 Task: Add Sprouts Sandalwood & Yuzu Moisturizing Body Wash to the cart.
Action: Mouse moved to (787, 278)
Screenshot: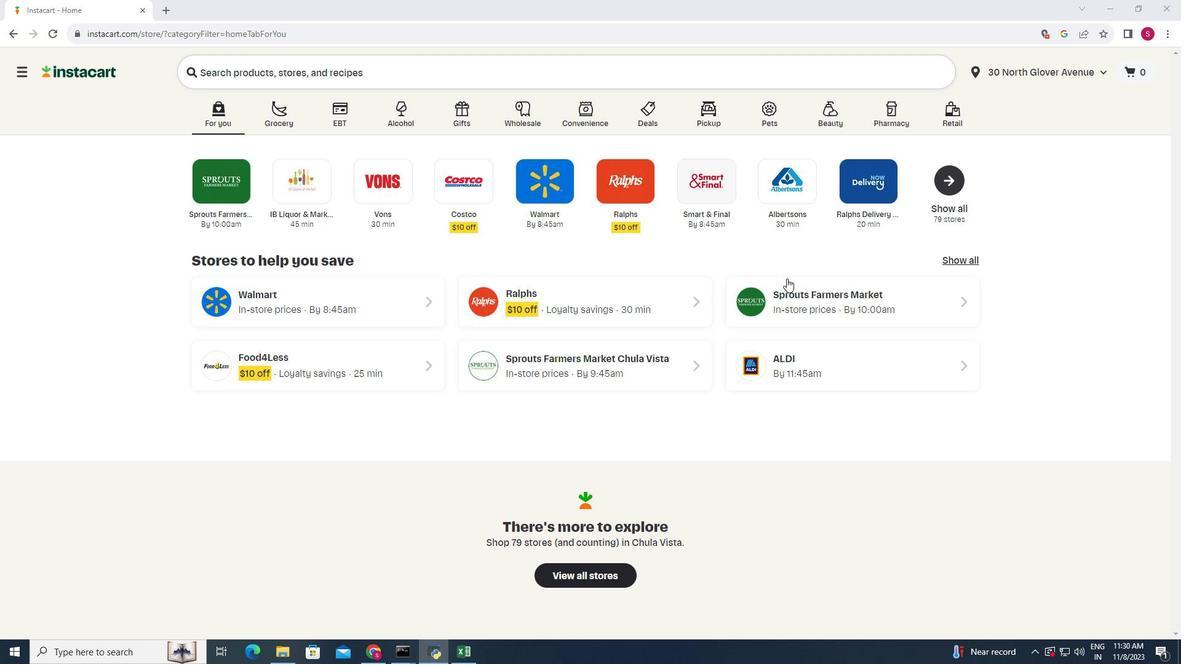 
Action: Mouse pressed left at (787, 278)
Screenshot: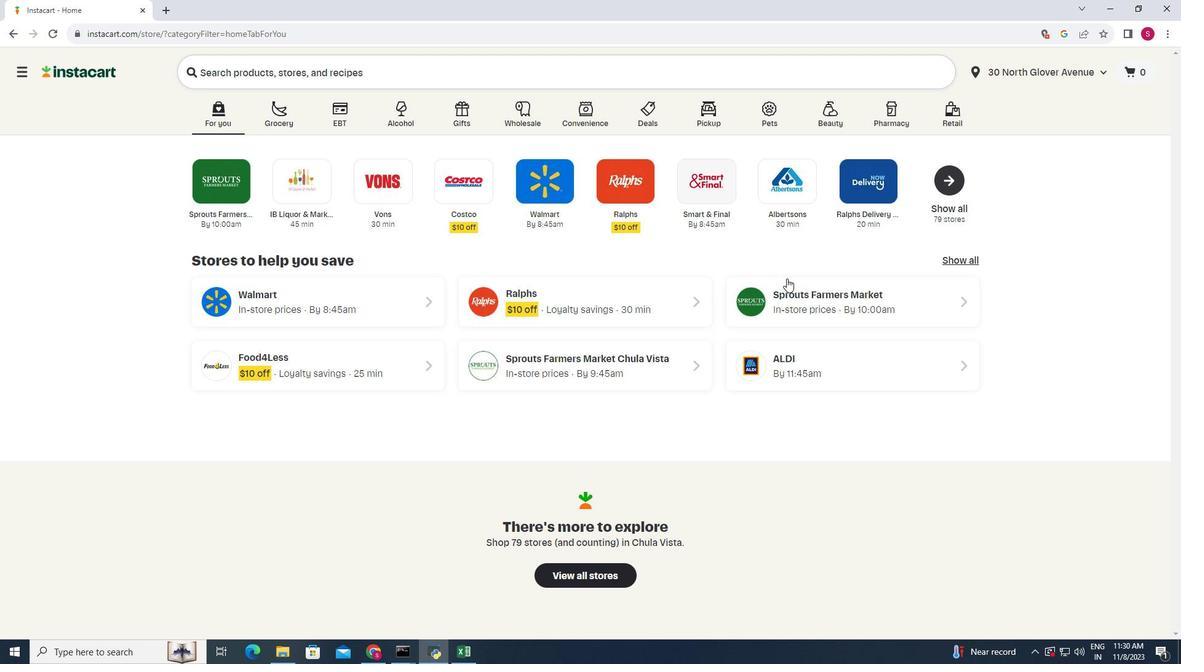 
Action: Mouse moved to (91, 482)
Screenshot: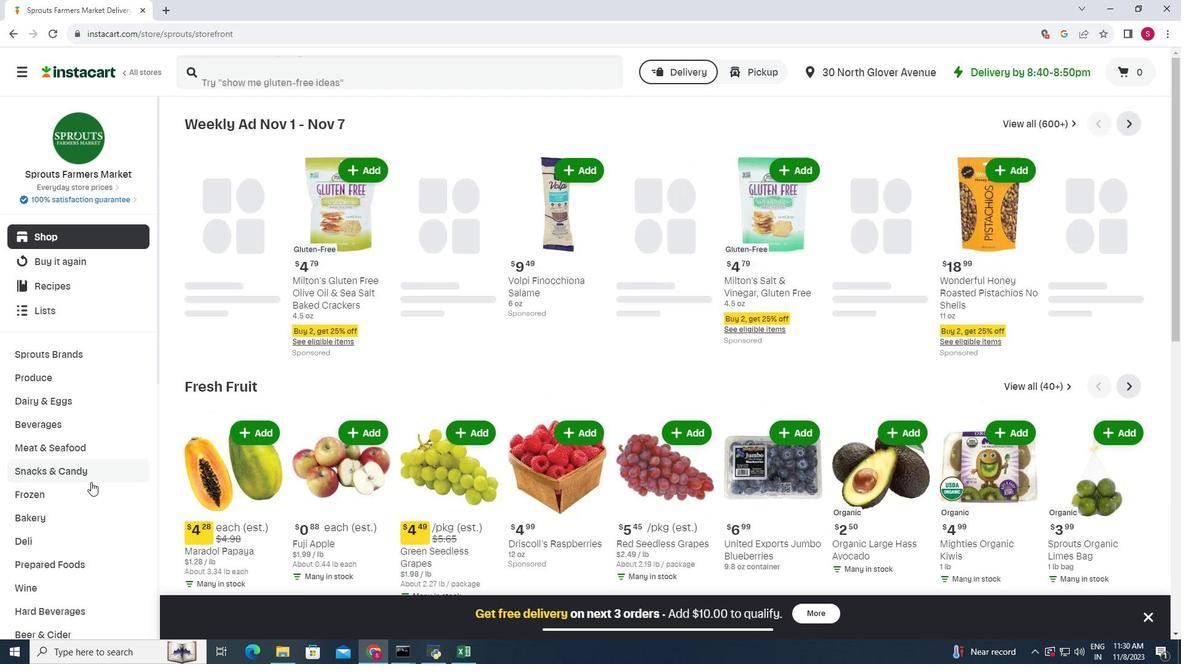 
Action: Mouse scrolled (91, 481) with delta (0, 0)
Screenshot: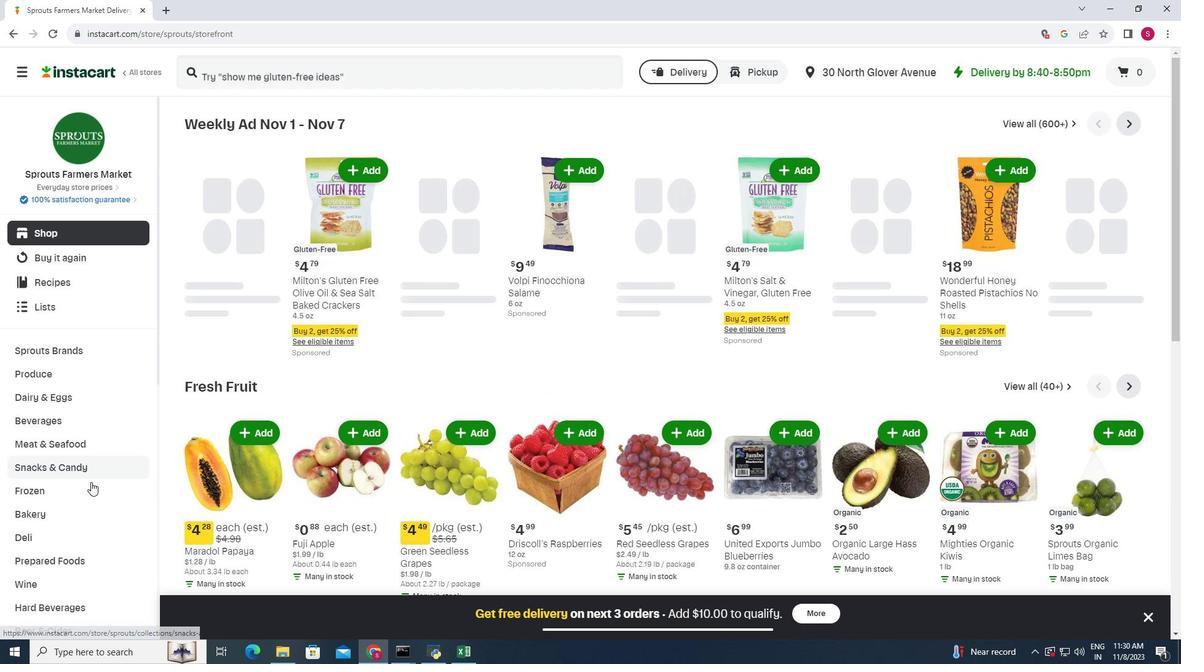 
Action: Mouse moved to (92, 480)
Screenshot: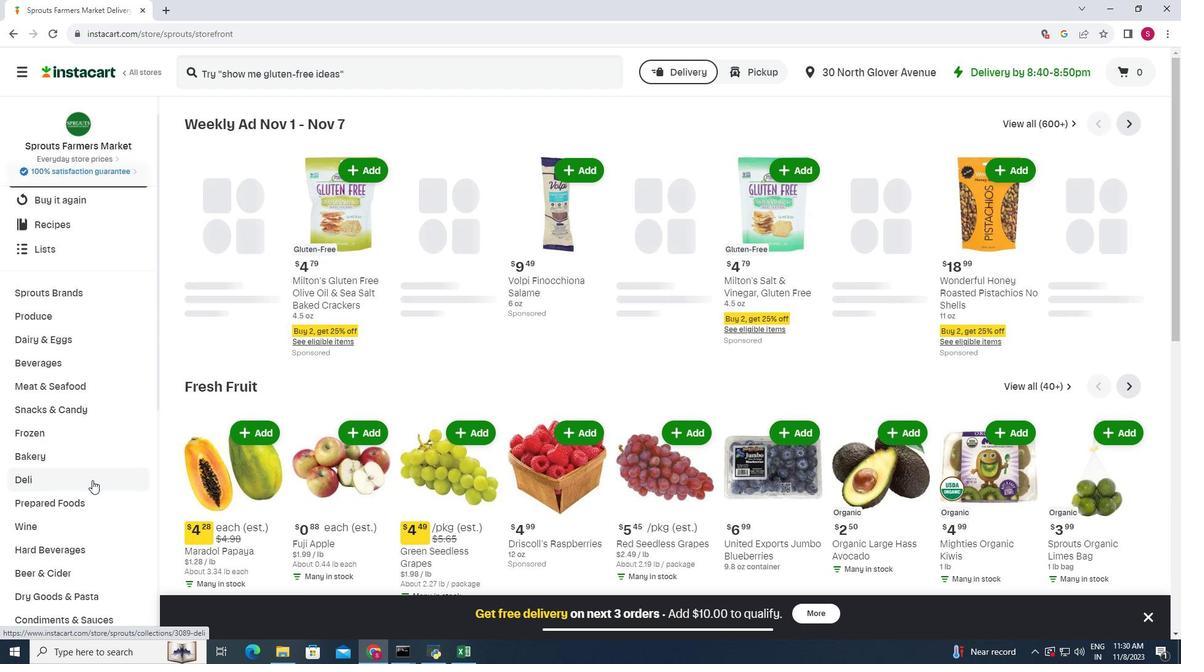 
Action: Mouse scrolled (92, 480) with delta (0, 0)
Screenshot: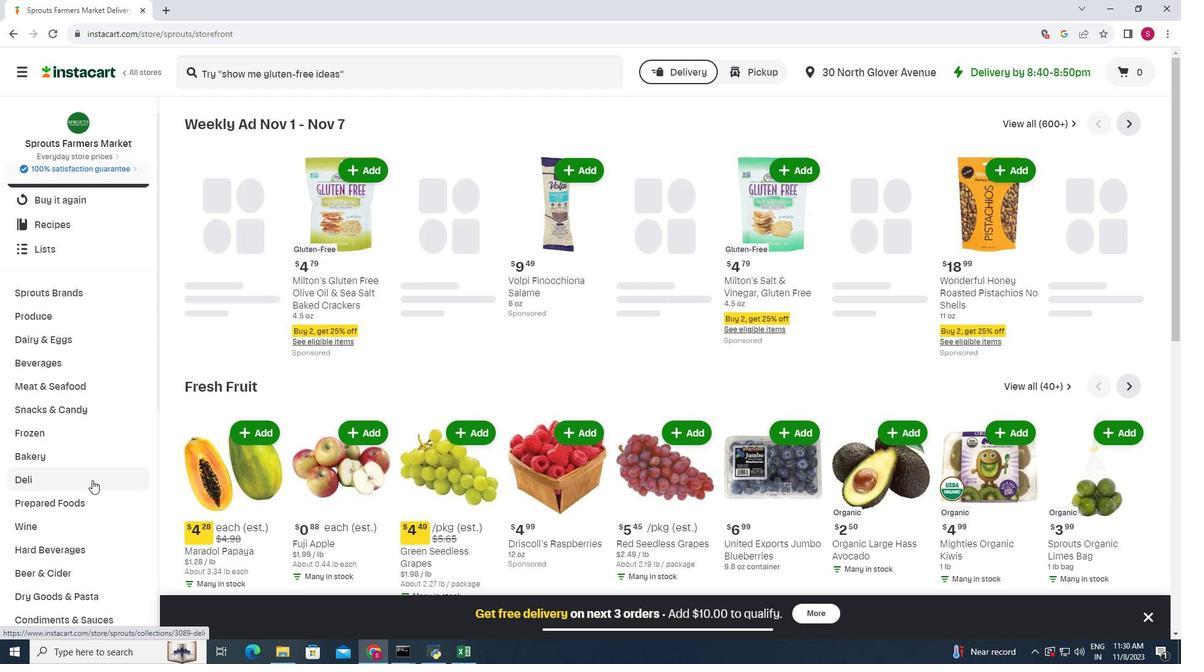 
Action: Mouse scrolled (92, 480) with delta (0, 0)
Screenshot: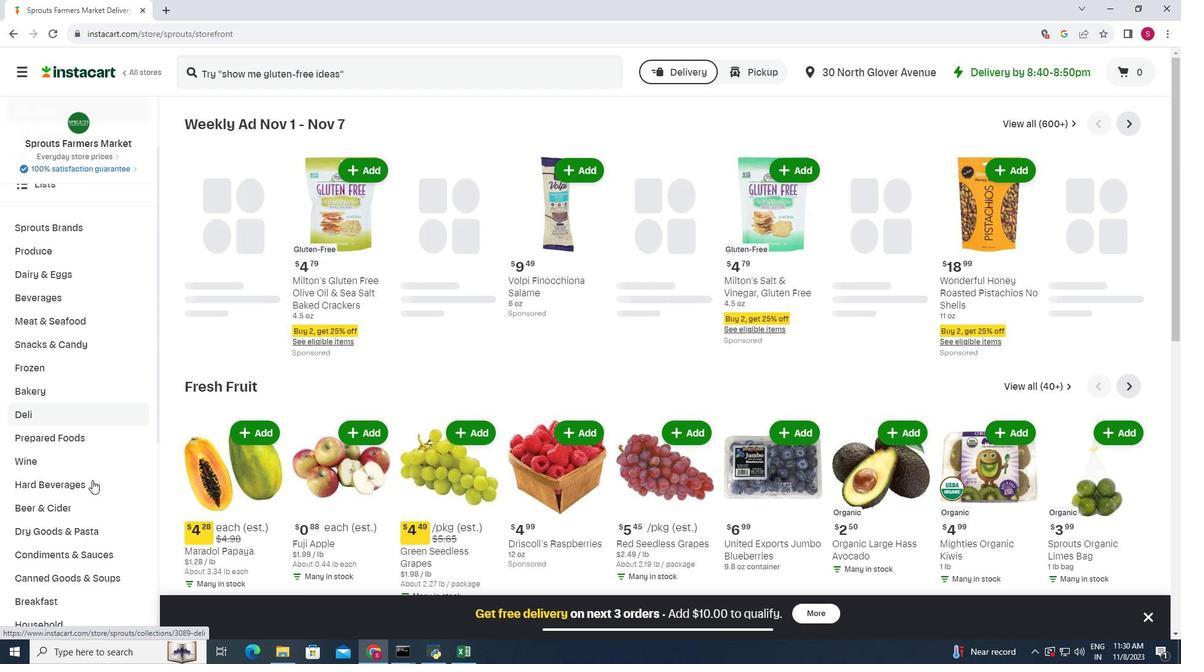 
Action: Mouse scrolled (92, 480) with delta (0, 0)
Screenshot: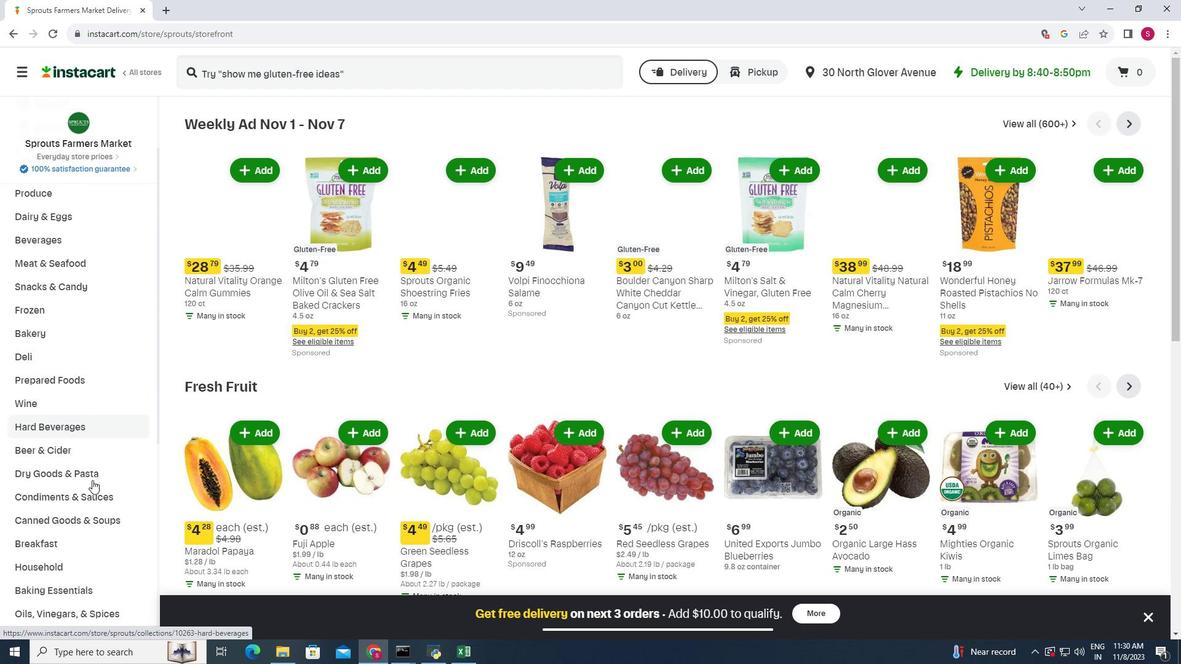 
Action: Mouse moved to (88, 460)
Screenshot: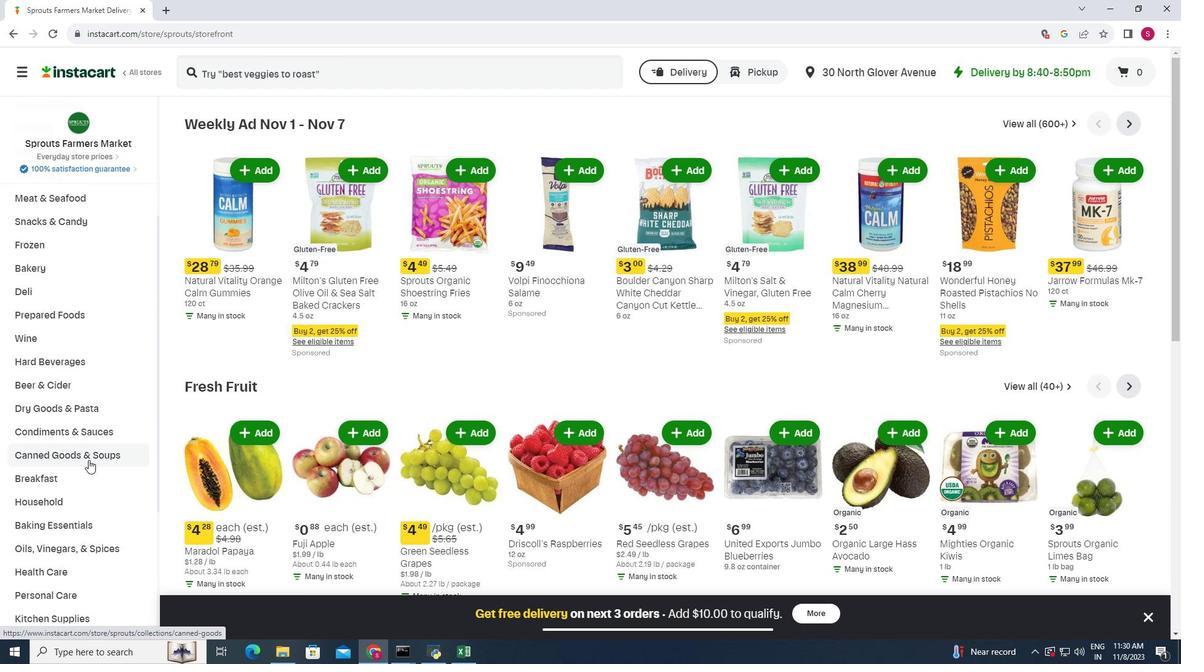 
Action: Mouse scrolled (88, 459) with delta (0, 0)
Screenshot: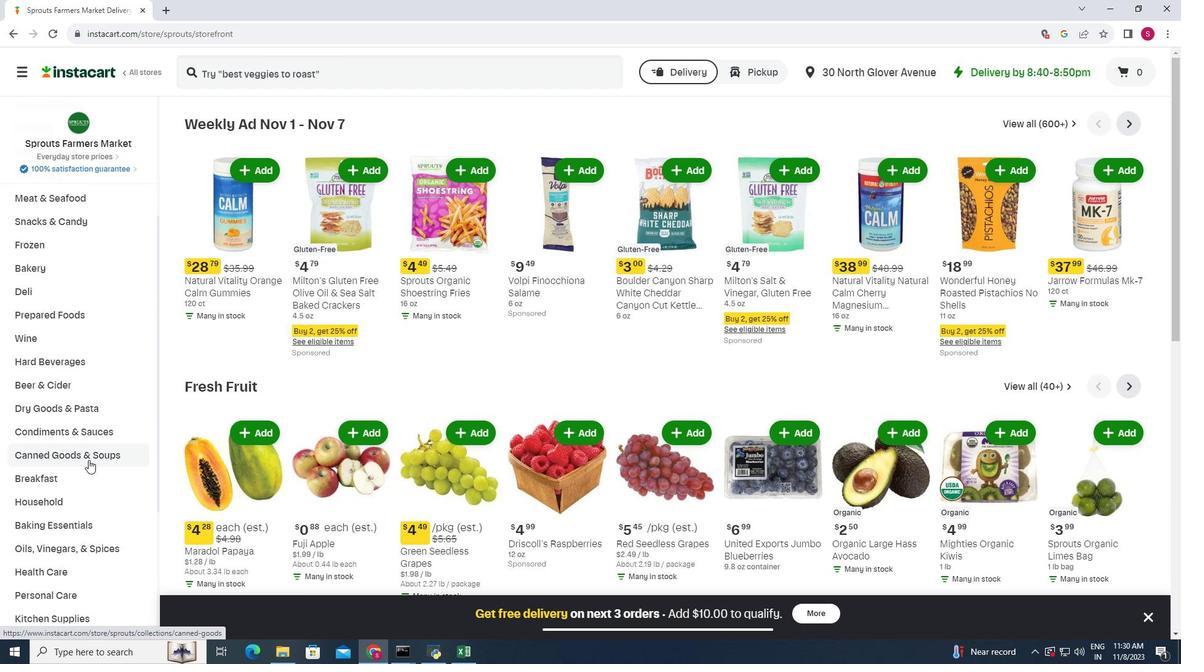 
Action: Mouse moved to (74, 540)
Screenshot: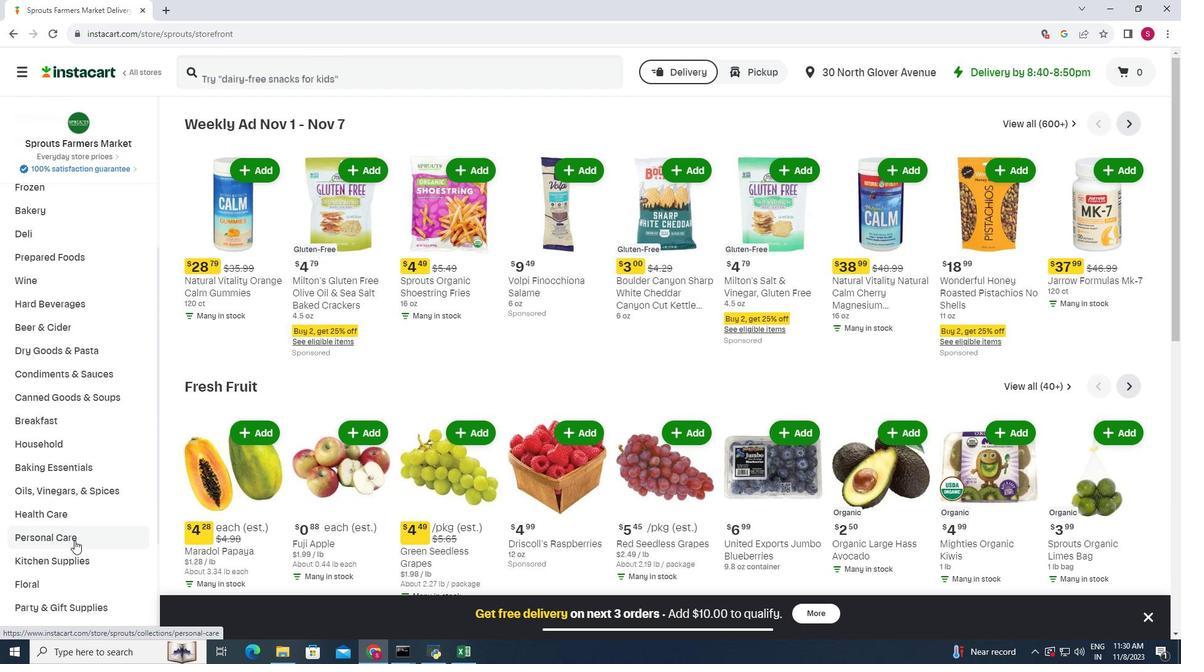 
Action: Mouse pressed left at (74, 540)
Screenshot: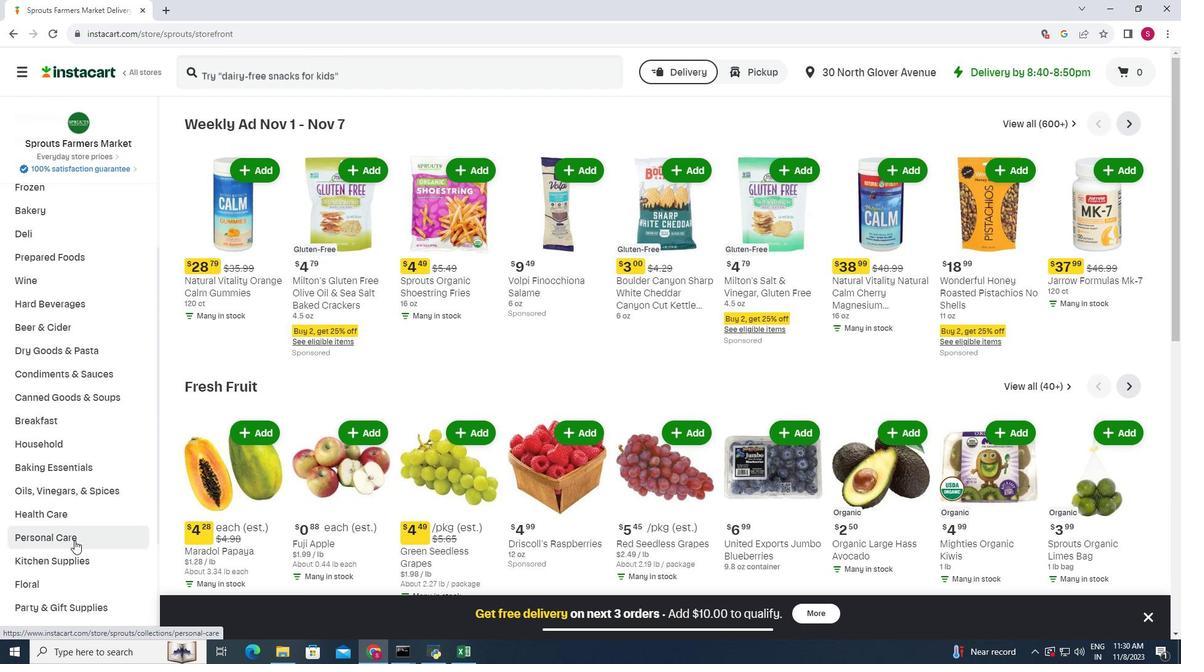 
Action: Mouse moved to (315, 157)
Screenshot: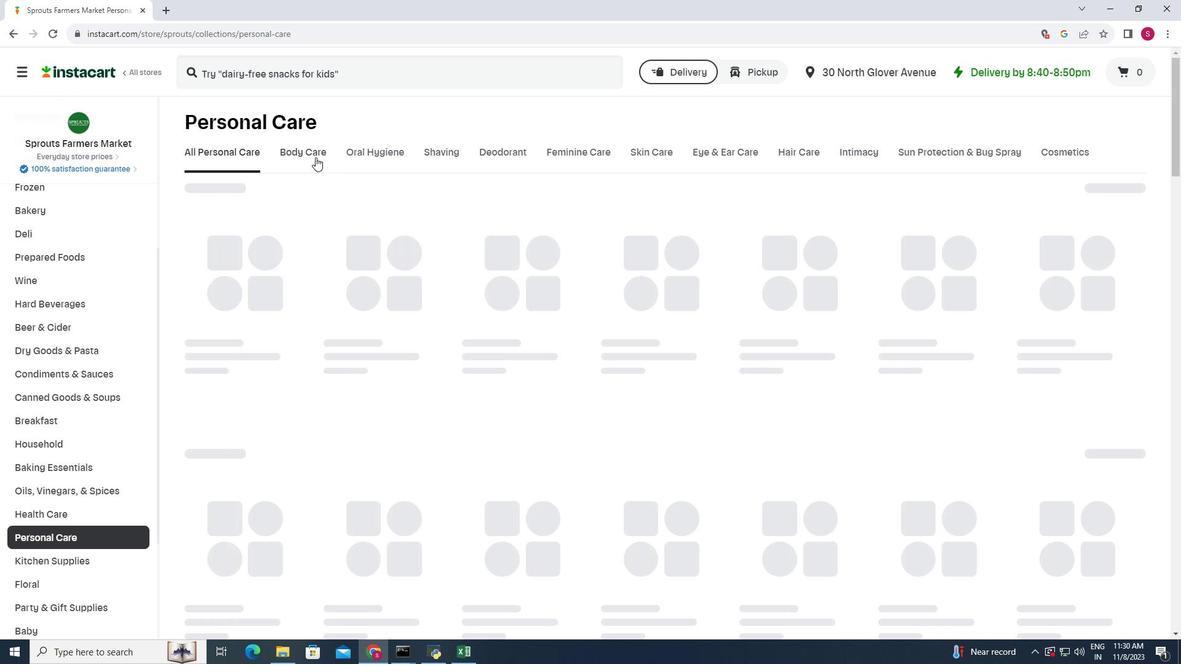
Action: Mouse pressed left at (315, 157)
Screenshot: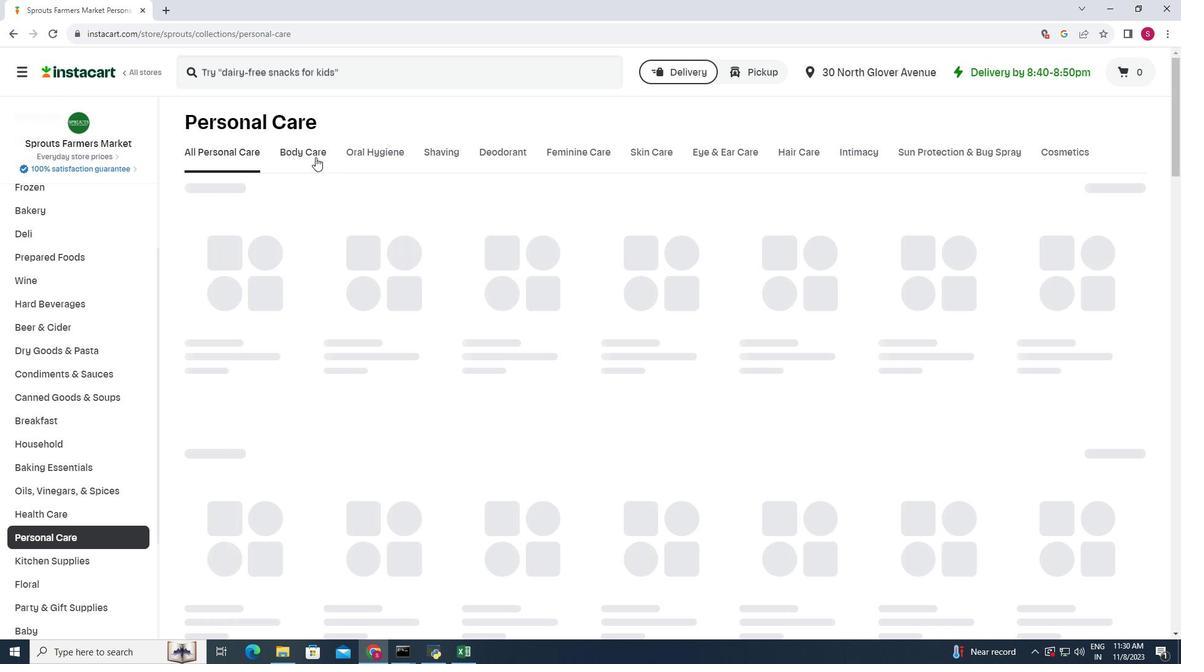 
Action: Mouse moved to (318, 67)
Screenshot: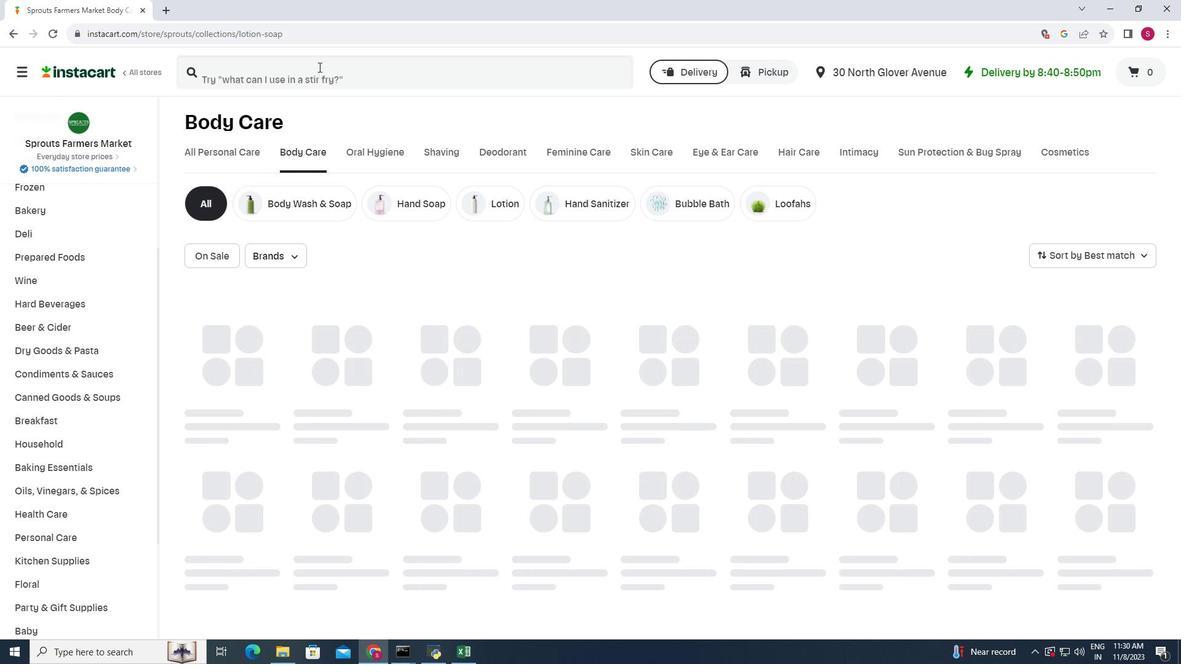 
Action: Mouse pressed left at (318, 67)
Screenshot: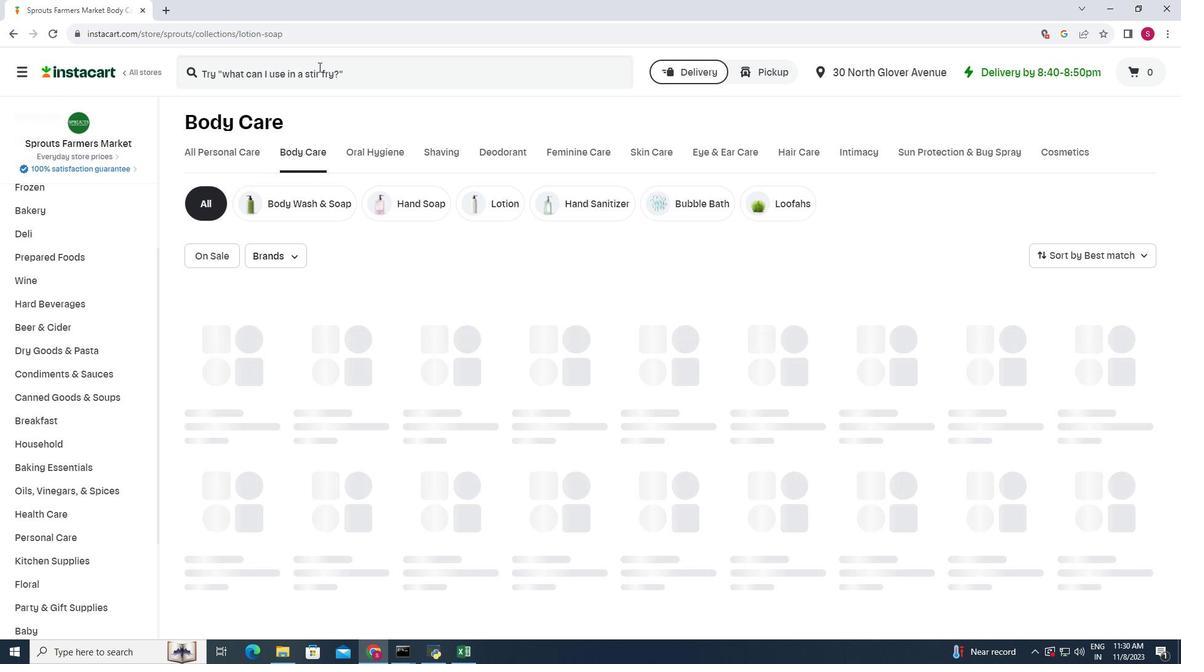 
Action: Mouse moved to (313, 73)
Screenshot: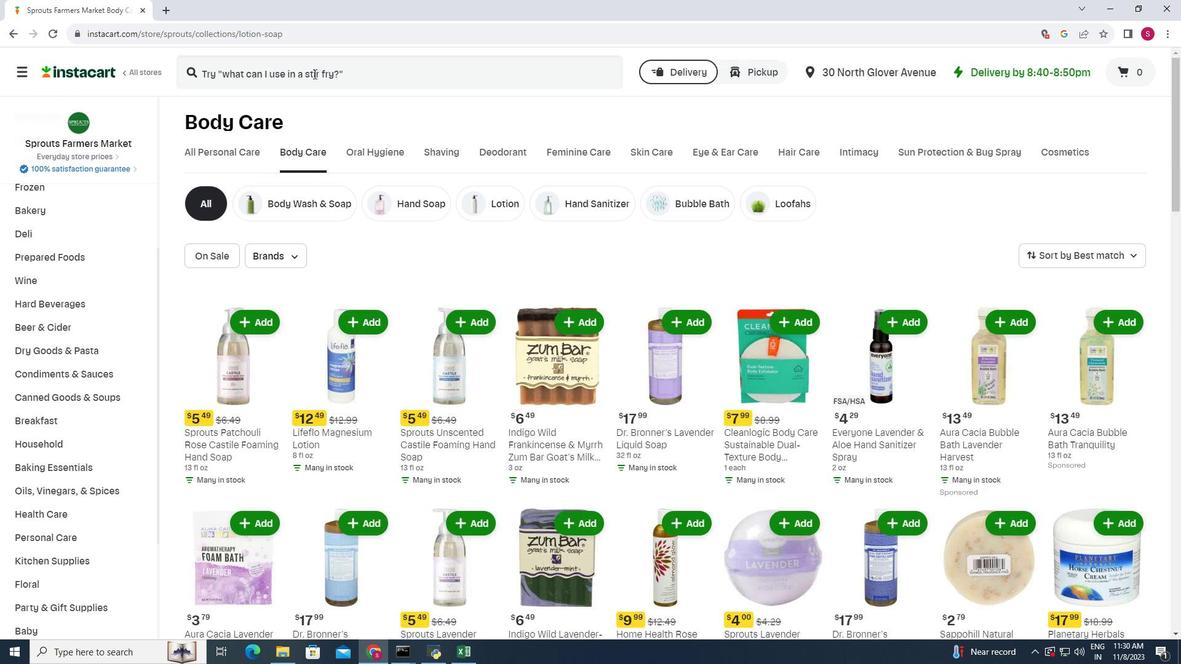 
Action: Mouse pressed left at (313, 73)
Screenshot: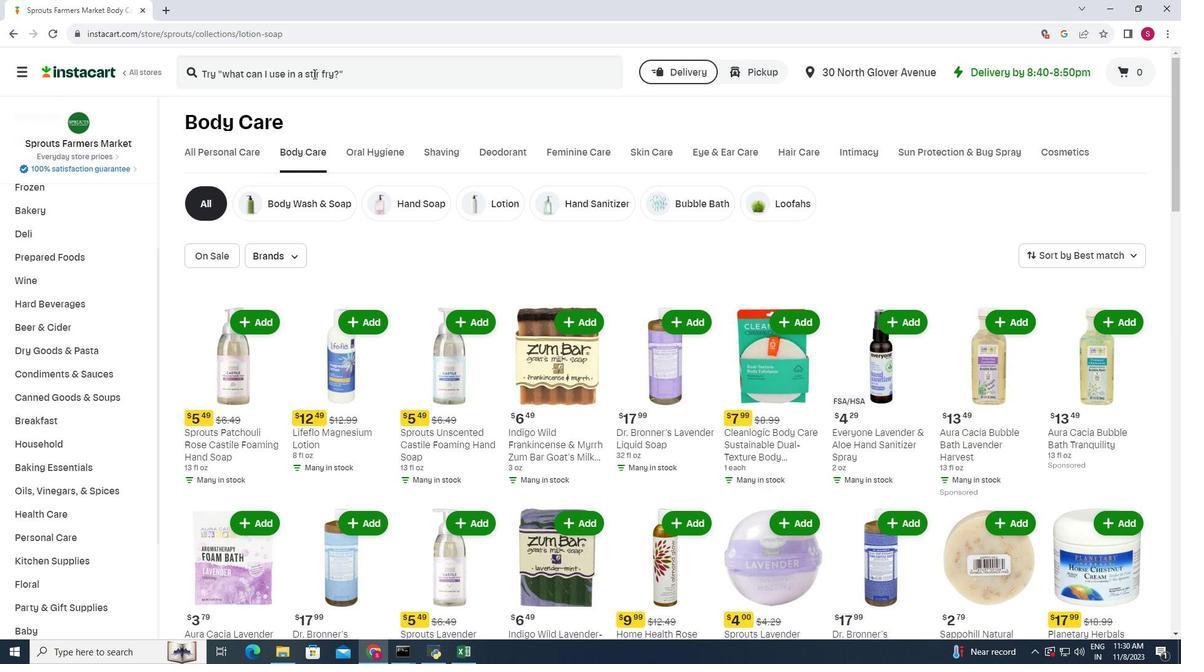 
Action: Key pressed <Key.shift>Sprouts<Key.space><Key.shift>SAndalwood<Key.space><Key.left><Key.left><Key.left><Key.left><Key.left><Key.left><Key.left><Key.left><Key.left><Key.backspace>a<Key.right><Key.right><Key.right><Key.right><Key.right><Key.right><Key.right><Key.right><Key.right><Key.shift><Key.shift><Key.shift>&<Key.space><Key.shift>Yuzu<Key.space><Key.shift>Moisturizing<Key.space><Key.shift><Key.shift><Key.shift><Key.shift>W<Key.backspace><Key.shift>Body<Key.space><Key.shift>Wash<Key.space><Key.enter>
Screenshot: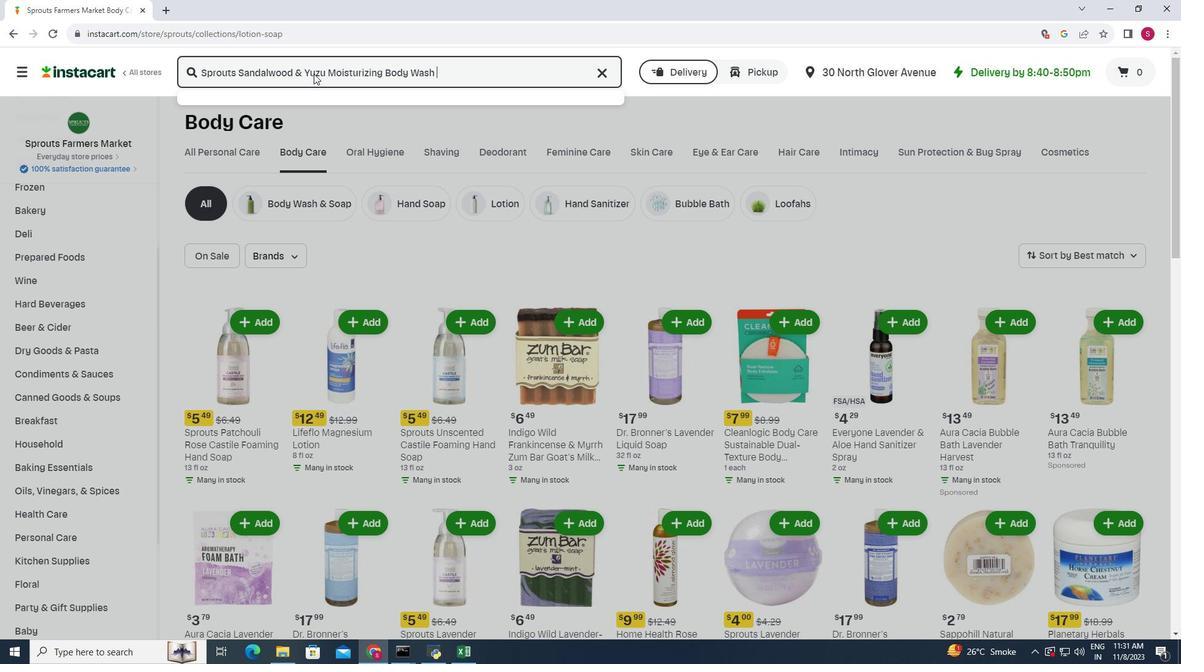 
Action: Mouse moved to (316, 169)
Screenshot: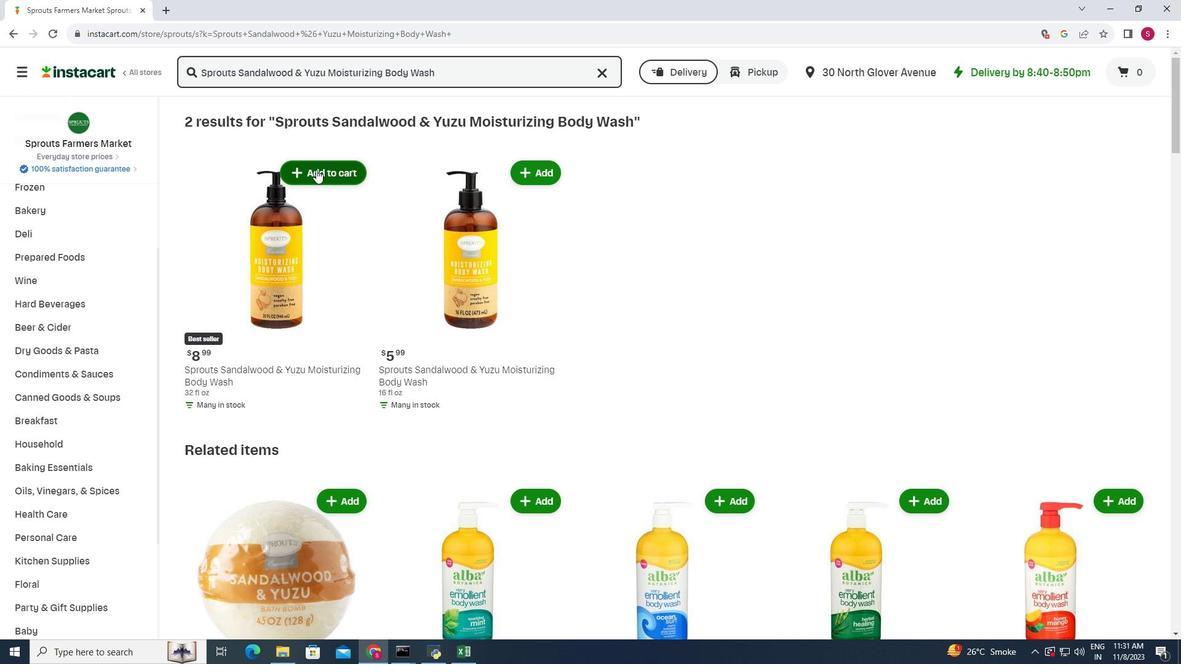 
Action: Mouse pressed left at (316, 169)
Screenshot: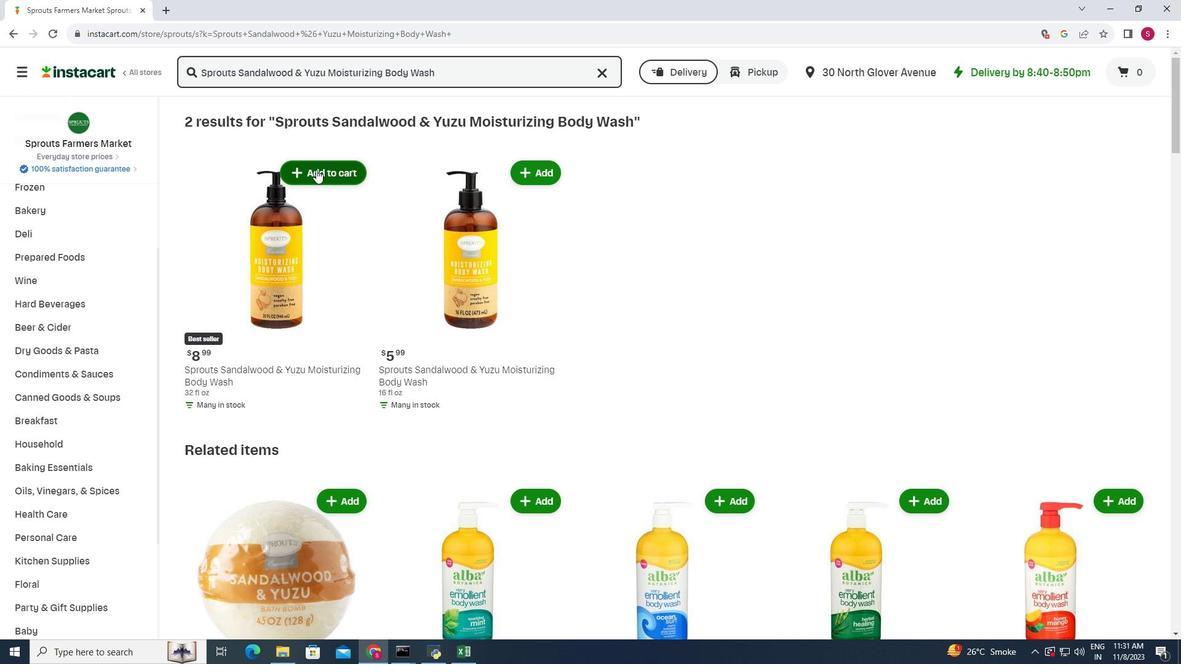 
Action: Mouse moved to (379, 156)
Screenshot: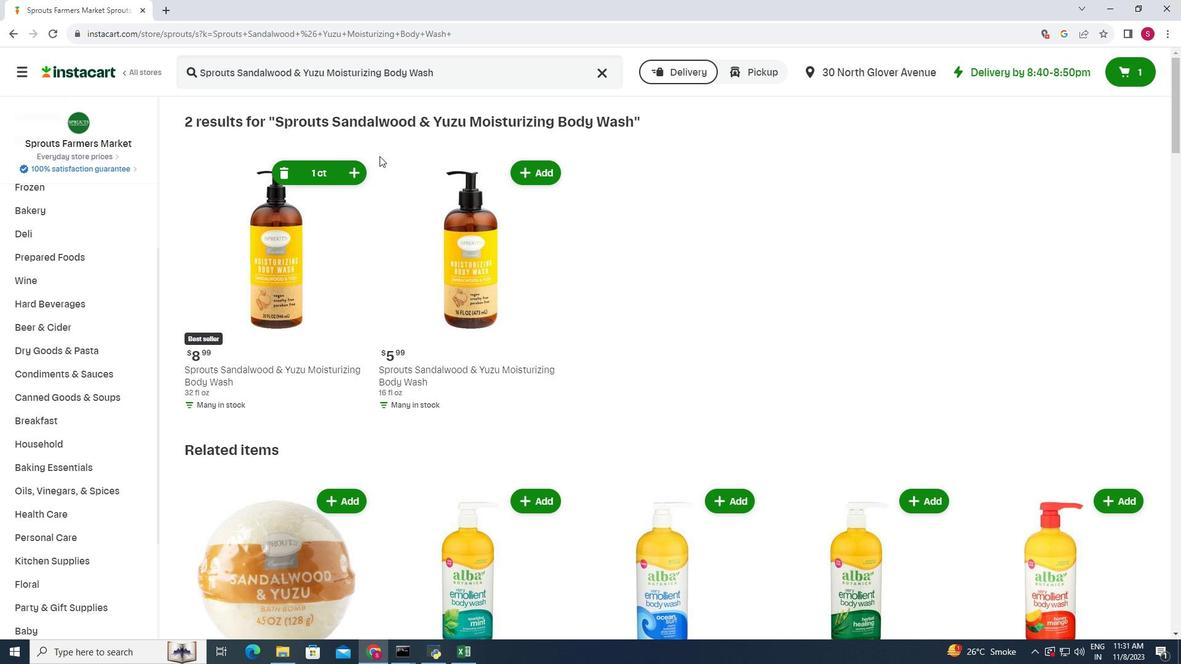 
